 Task: Set the parametric equalizer "Freq 1 Q" to 3.00.
Action: Mouse moved to (96, 11)
Screenshot: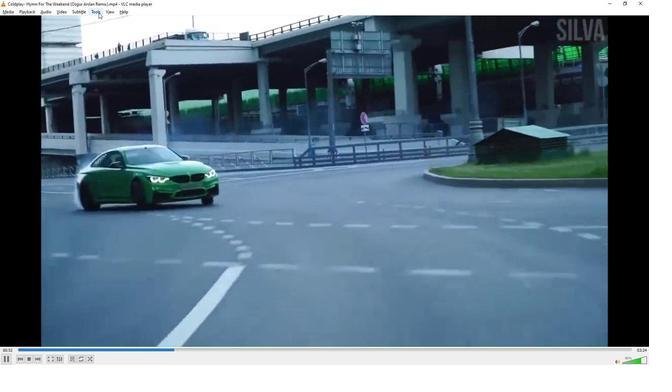 
Action: Mouse pressed left at (96, 11)
Screenshot: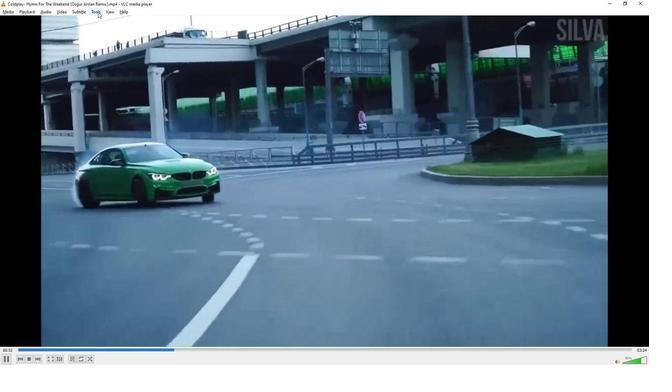 
Action: Mouse moved to (118, 89)
Screenshot: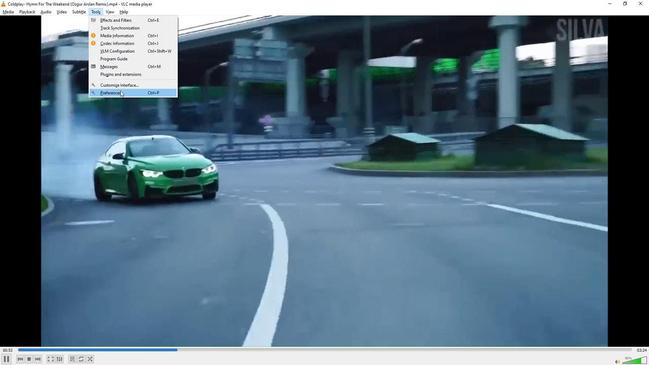 
Action: Mouse pressed left at (118, 89)
Screenshot: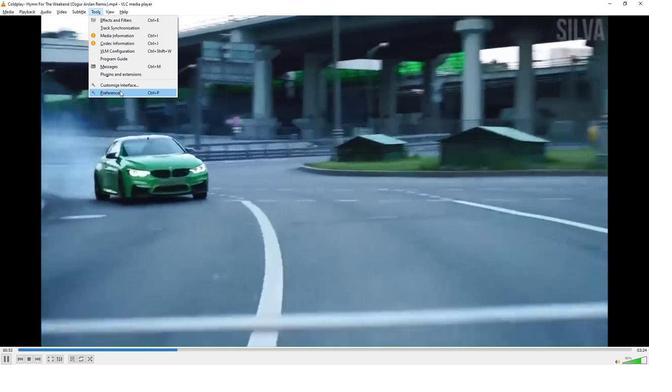 
Action: Mouse moved to (191, 272)
Screenshot: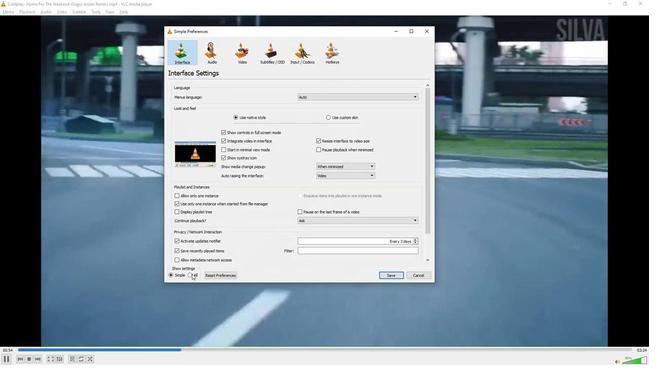 
Action: Mouse pressed left at (191, 272)
Screenshot: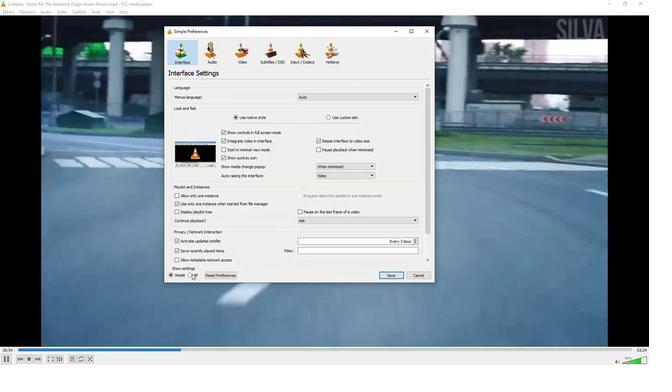 
Action: Mouse moved to (178, 124)
Screenshot: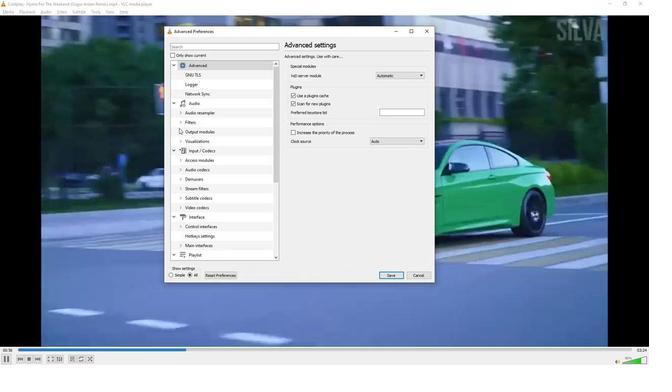 
Action: Mouse pressed left at (178, 124)
Screenshot: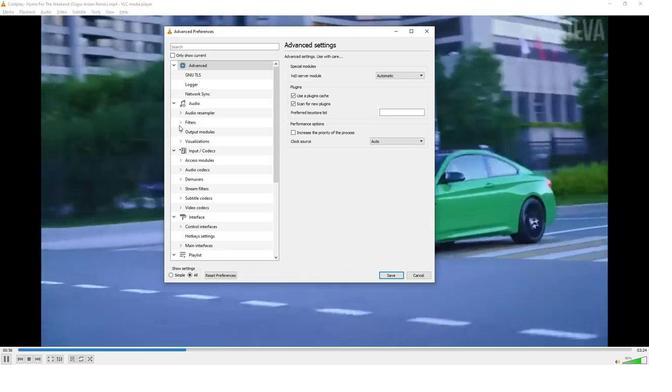 
Action: Mouse moved to (208, 204)
Screenshot: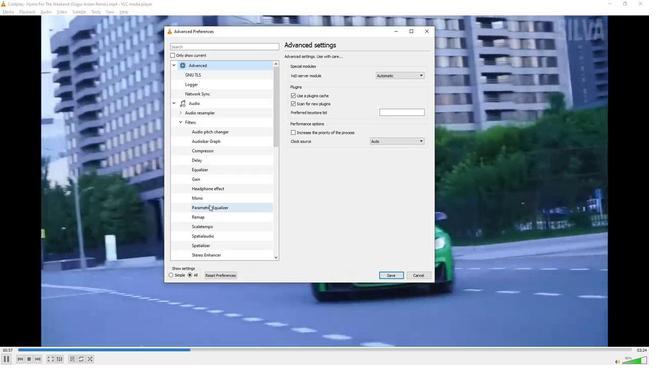 
Action: Mouse pressed left at (208, 204)
Screenshot: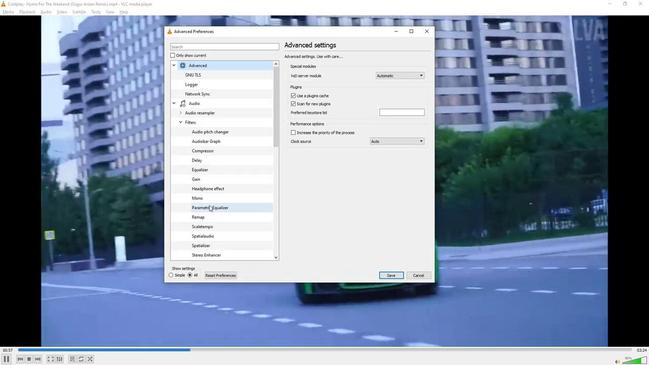 
Action: Mouse moved to (414, 122)
Screenshot: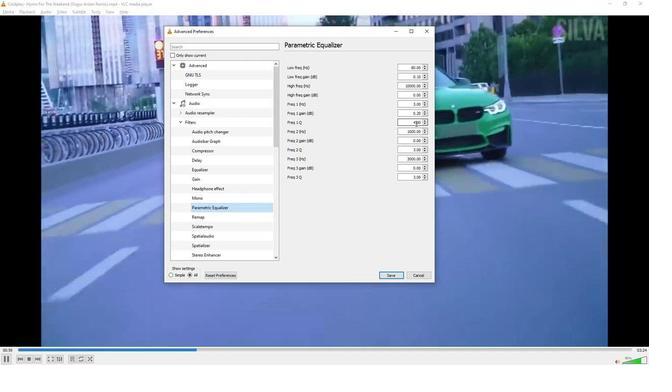 
Action: Mouse pressed left at (414, 122)
Screenshot: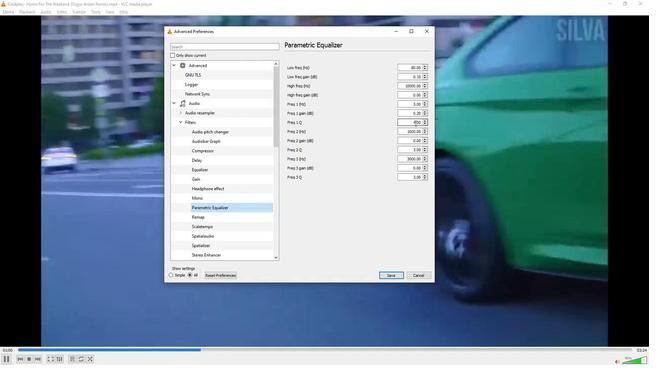 
Action: Mouse pressed left at (414, 122)
Screenshot: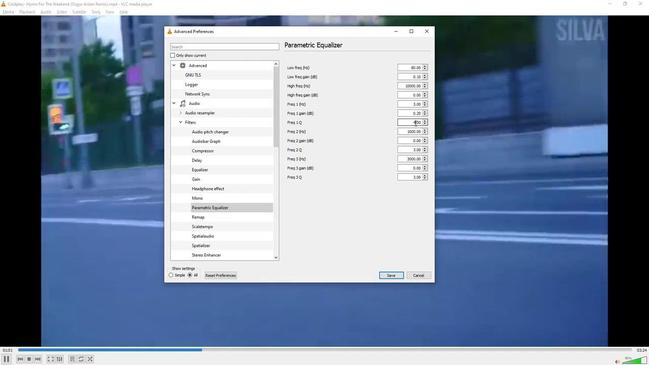 
Action: Mouse moved to (414, 122)
Screenshot: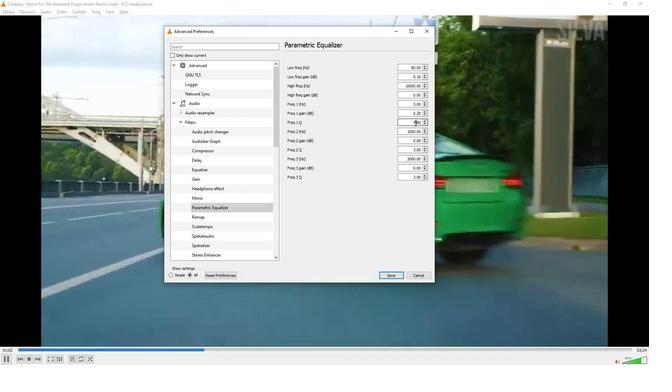 
Action: Mouse pressed left at (414, 122)
Screenshot: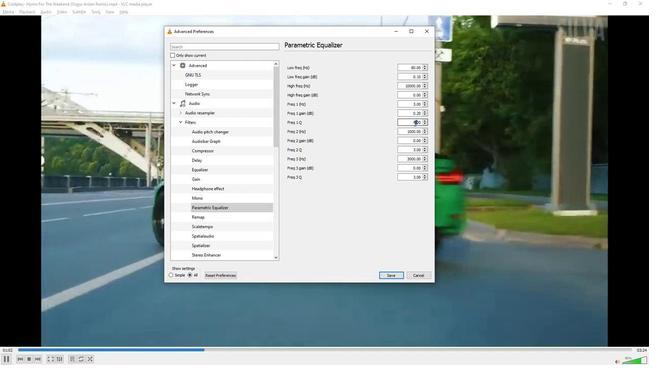 
Action: Mouse pressed left at (414, 122)
Screenshot: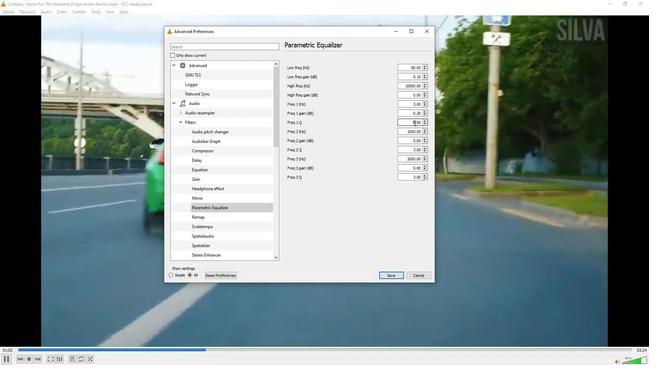 
Action: Key pressed 3
Screenshot: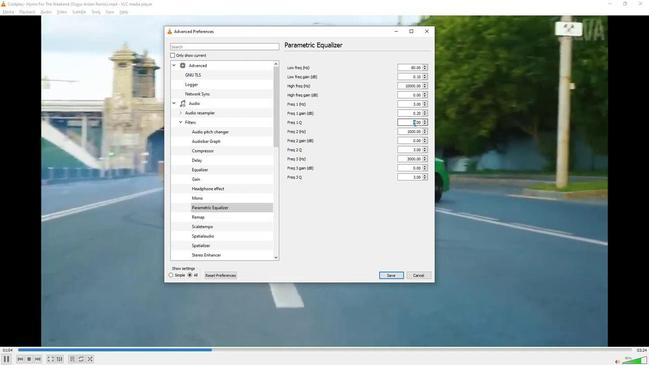 
Action: Mouse moved to (361, 248)
Screenshot: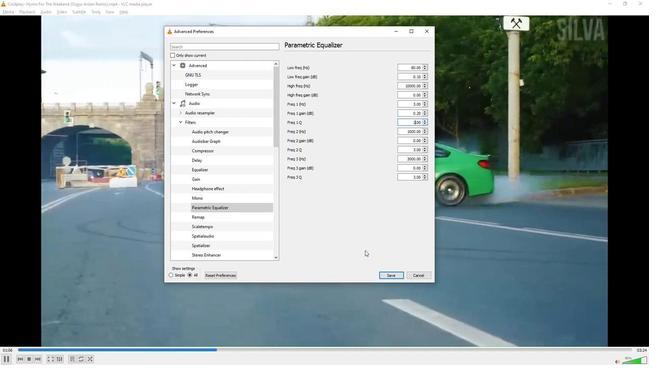 
